 Task: Create a task  Upgrade and migrate company project management to a cloud-based solution , assign it to team member softage.1@softage.net in the project AgileNexus and update the status of the task to  On Track  , set the priority of the task to High
Action: Mouse moved to (61, 256)
Screenshot: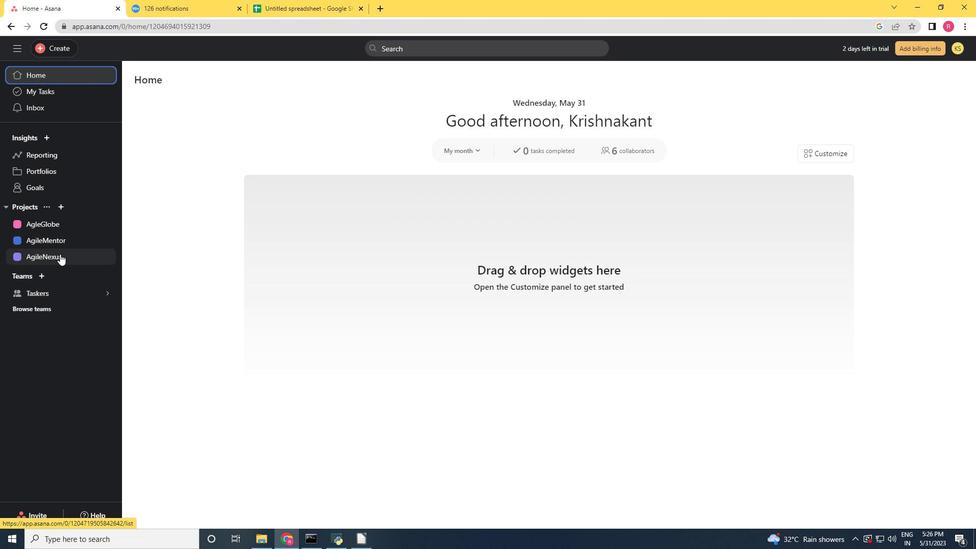 
Action: Mouse pressed left at (61, 256)
Screenshot: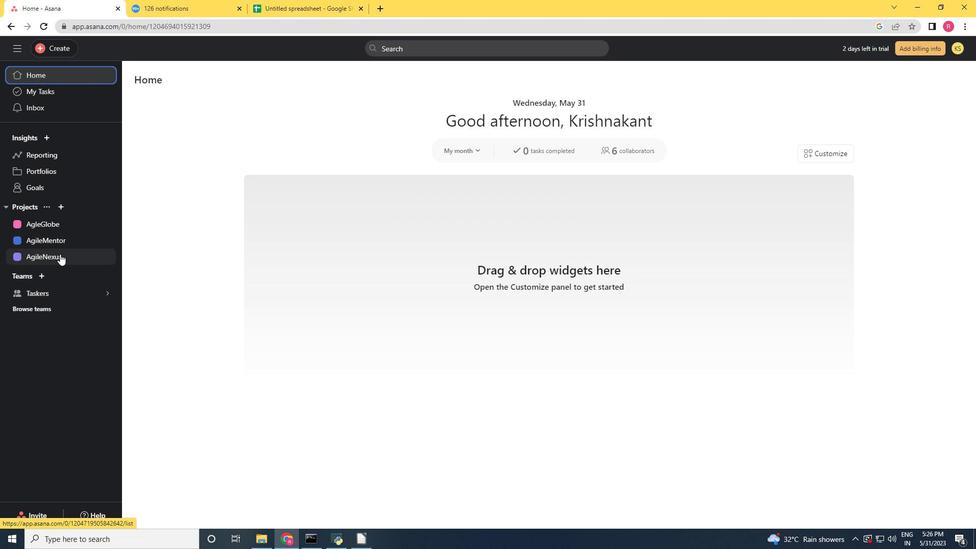 
Action: Mouse moved to (56, 45)
Screenshot: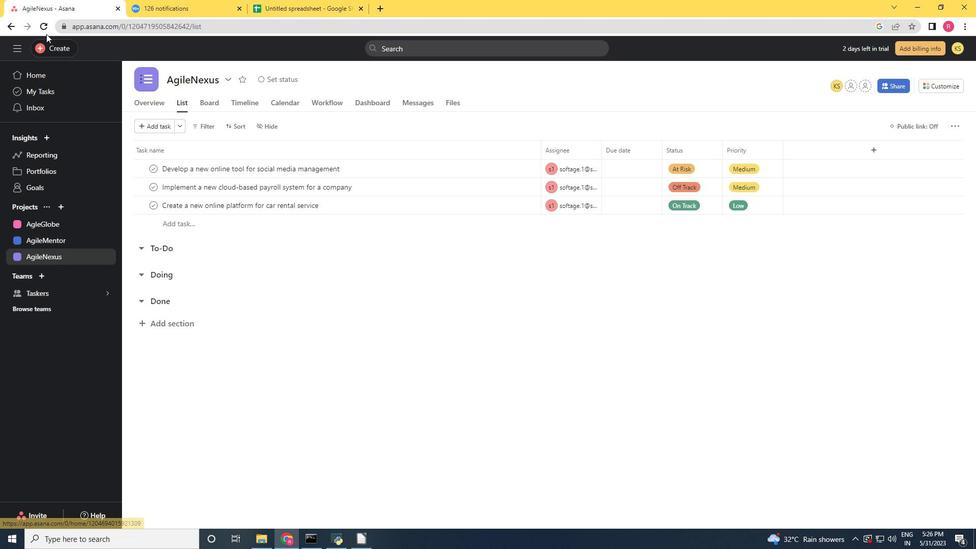 
Action: Mouse pressed left at (56, 45)
Screenshot: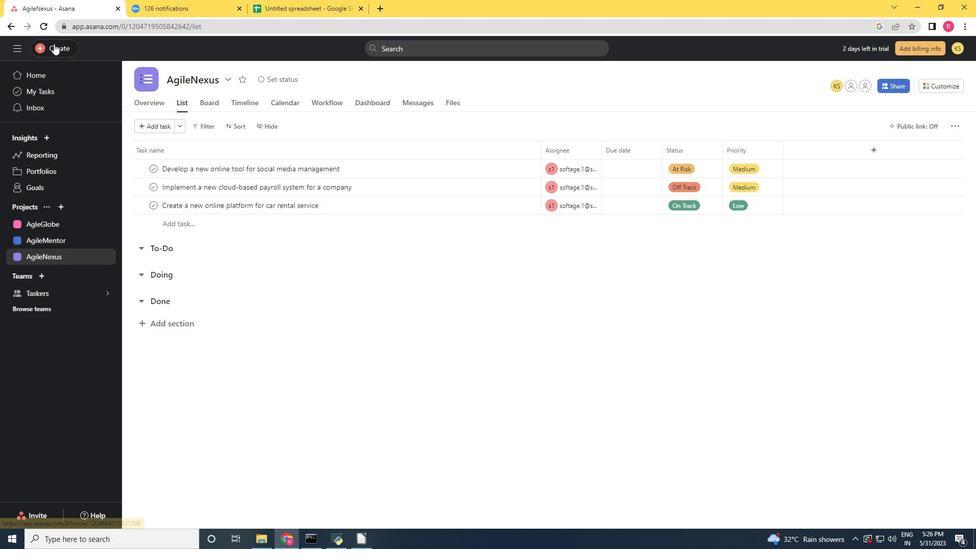
Action: Mouse moved to (108, 51)
Screenshot: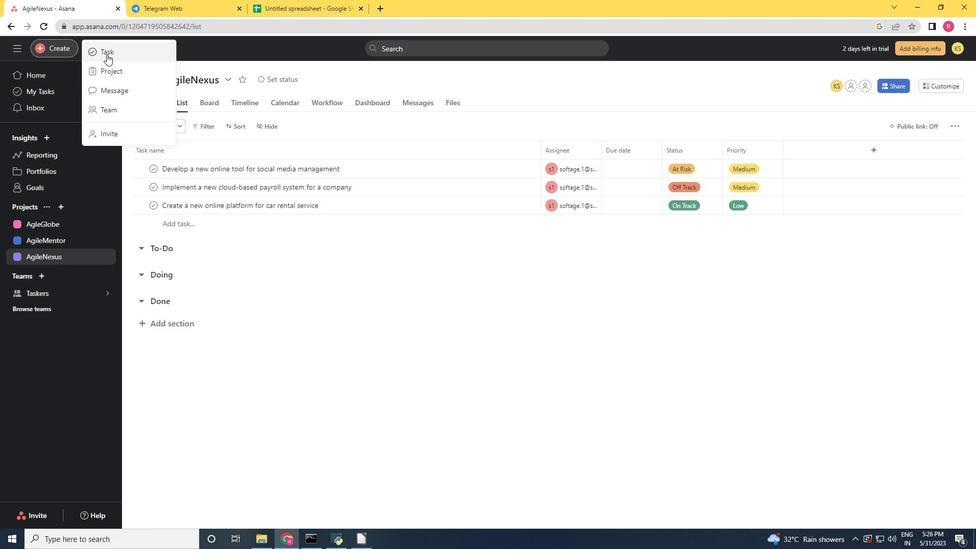 
Action: Mouse pressed left at (108, 51)
Screenshot: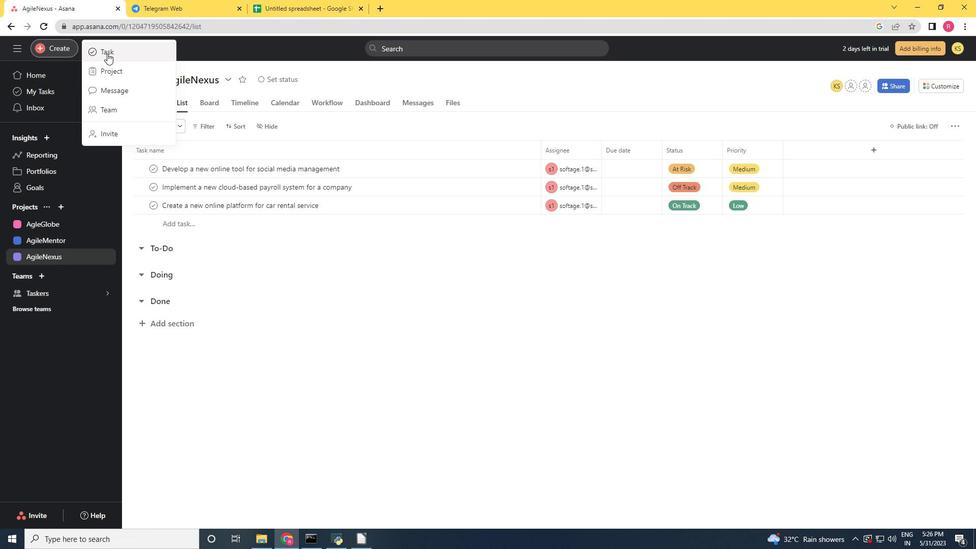 
Action: Key pressed <Key.shift>Upgrade<Key.space>and<Key.space>migrate<Key.space>company<Key.space>project<Key.space>managema==<Key.backspace><Key.backspace><Key.backspace>ent<Key.space>to<Key.space>a<Key.space>cloud<Key.space><Key.backspace>-based<Key.space>solution
Screenshot: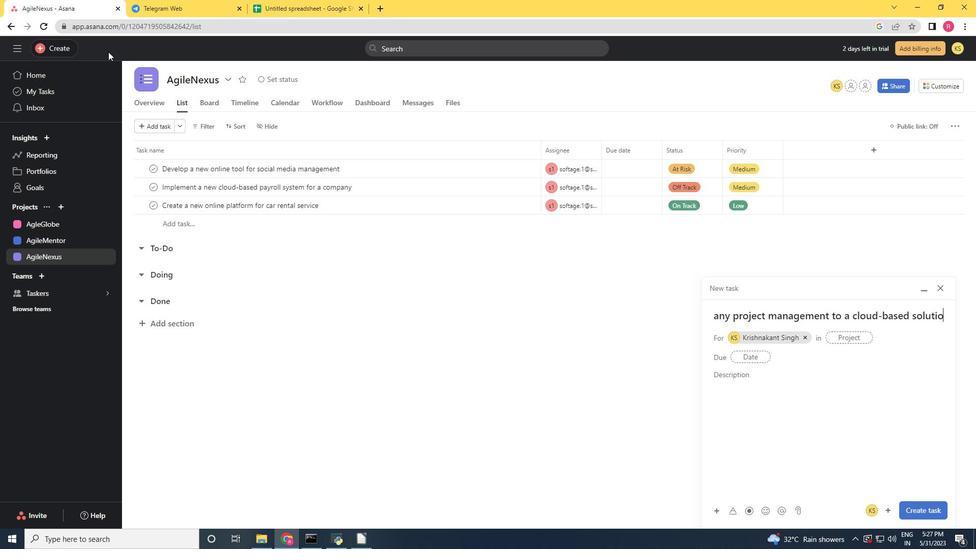 
Action: Mouse moved to (792, 336)
Screenshot: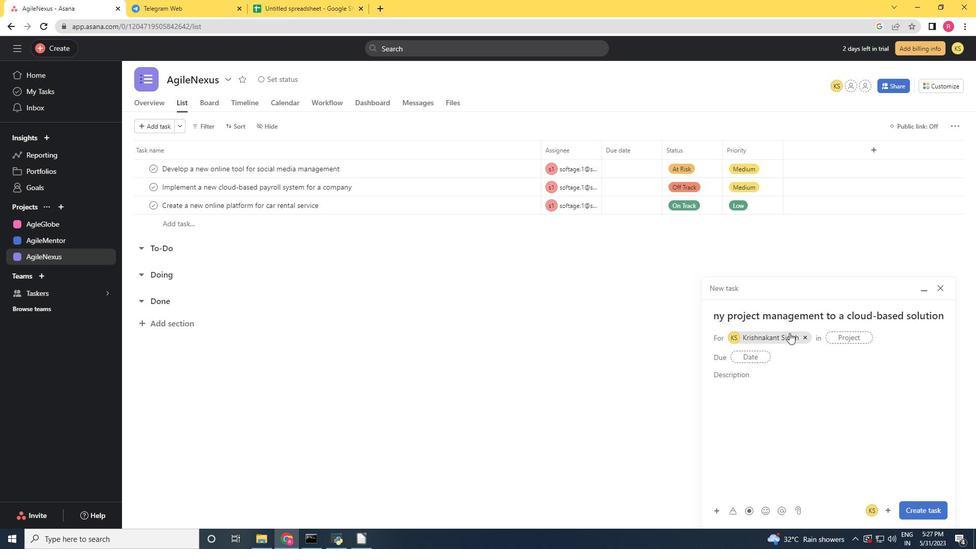 
Action: Mouse pressed left at (792, 336)
Screenshot: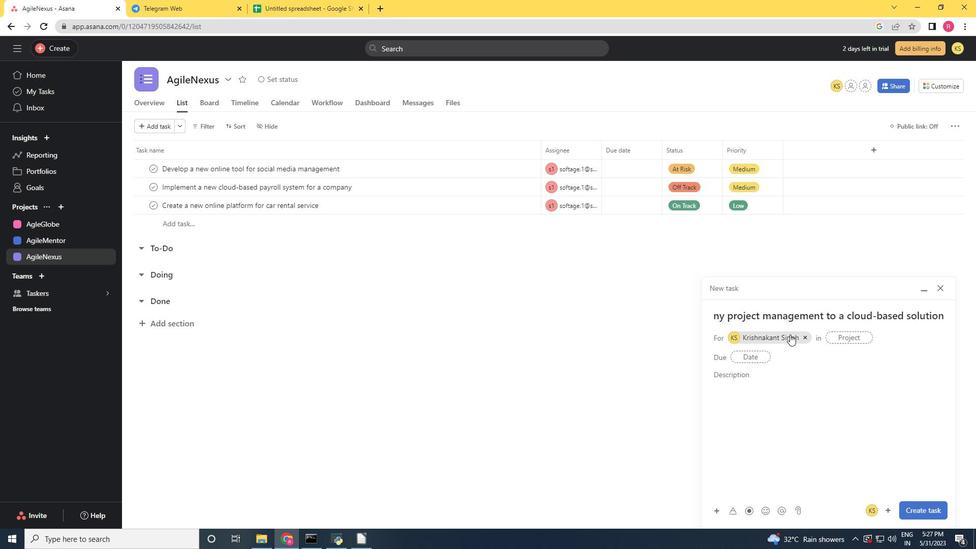 
Action: Mouse moved to (673, 351)
Screenshot: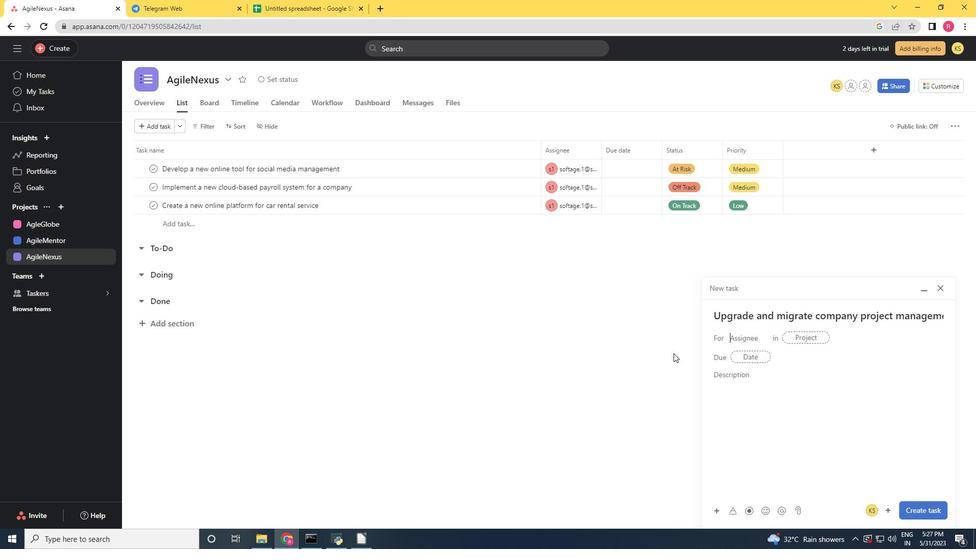 
Action: Key pressed softage,1<Key.shift>@softage.net
Screenshot: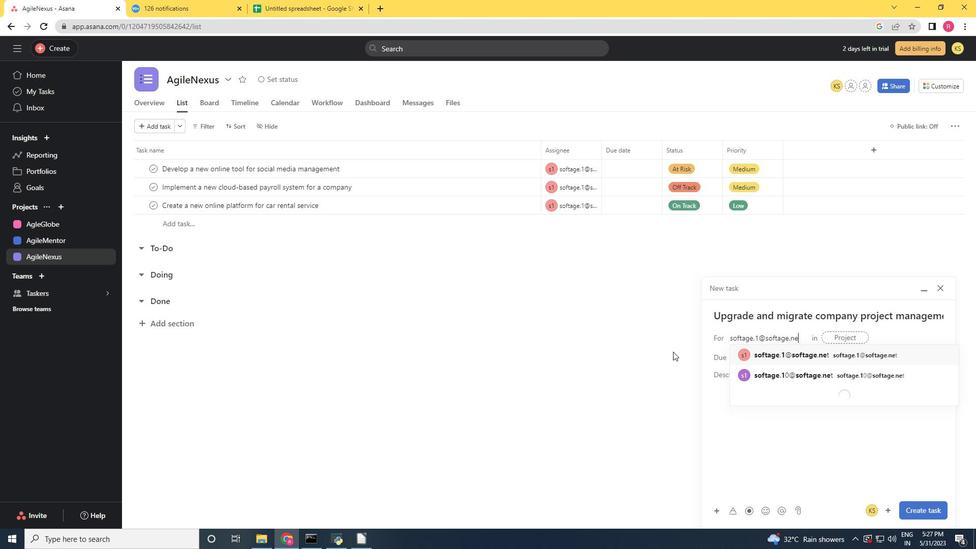 
Action: Mouse moved to (837, 351)
Screenshot: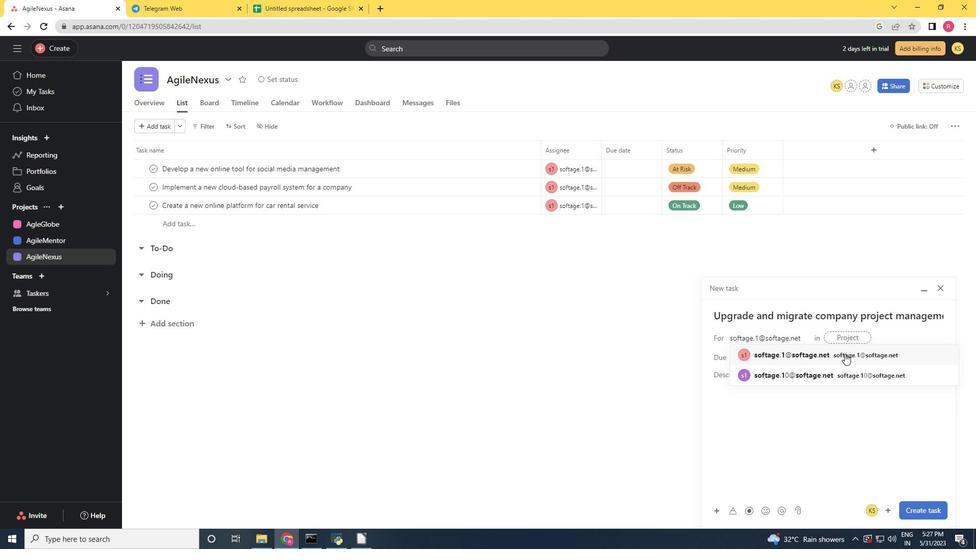 
Action: Mouse pressed left at (837, 351)
Screenshot: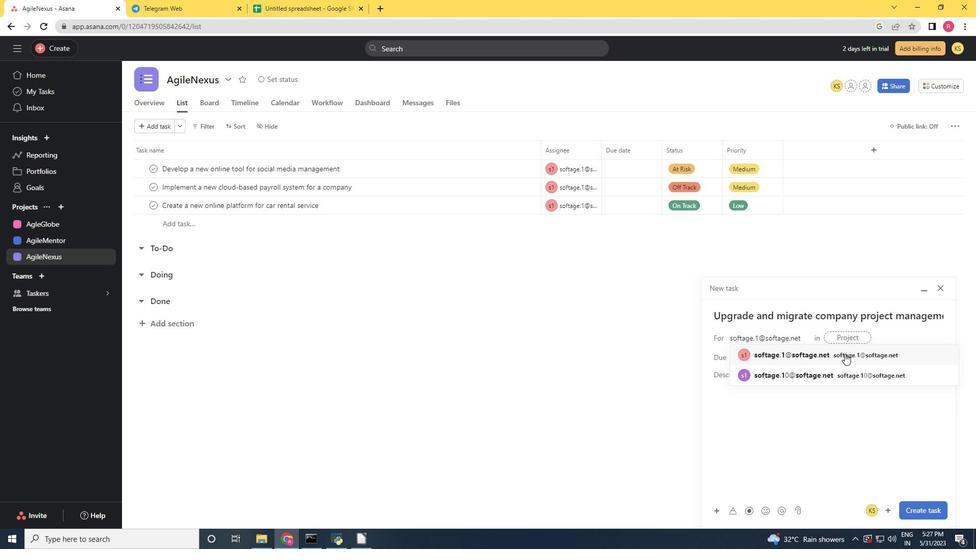 
Action: Mouse moved to (687, 349)
Screenshot: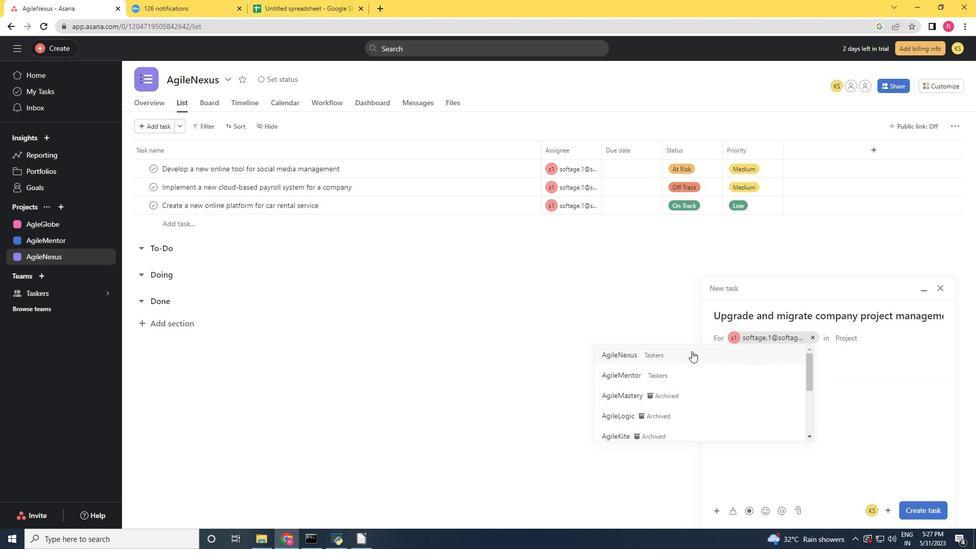 
Action: Mouse pressed left at (687, 349)
Screenshot: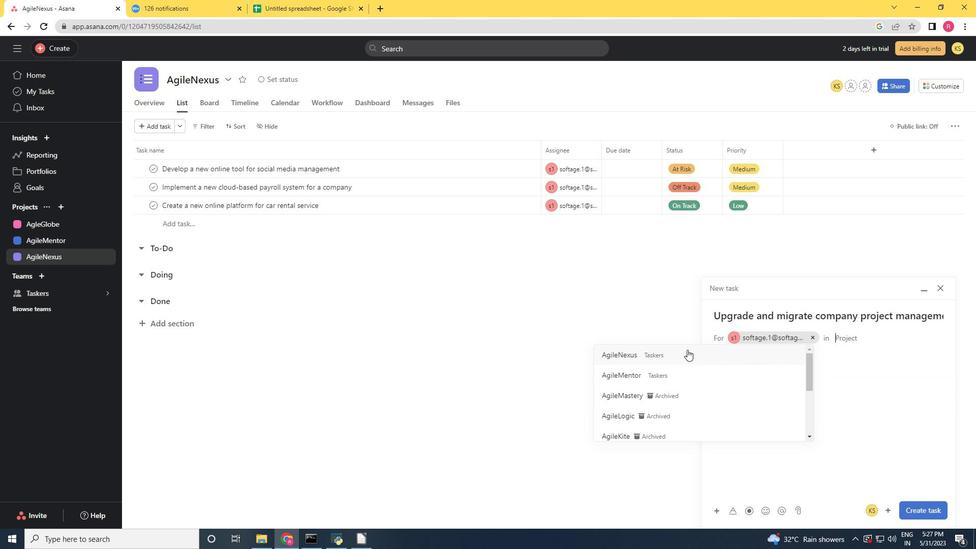 
Action: Mouse moved to (765, 374)
Screenshot: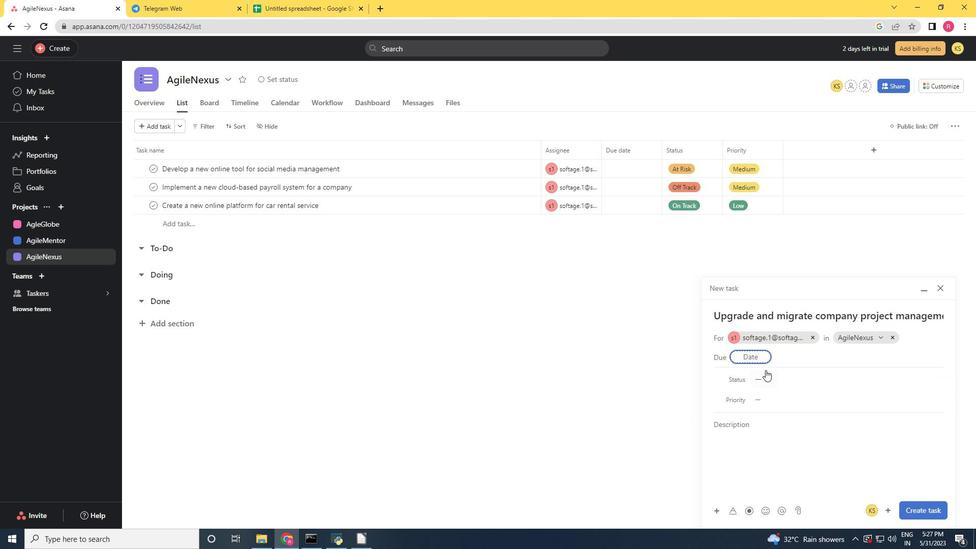
Action: Mouse pressed left at (765, 374)
Screenshot: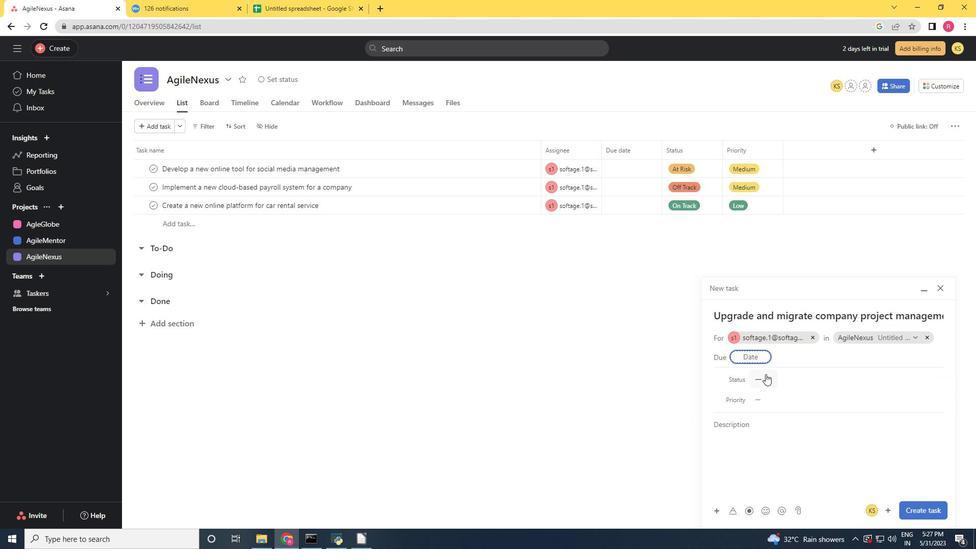 
Action: Mouse moved to (787, 409)
Screenshot: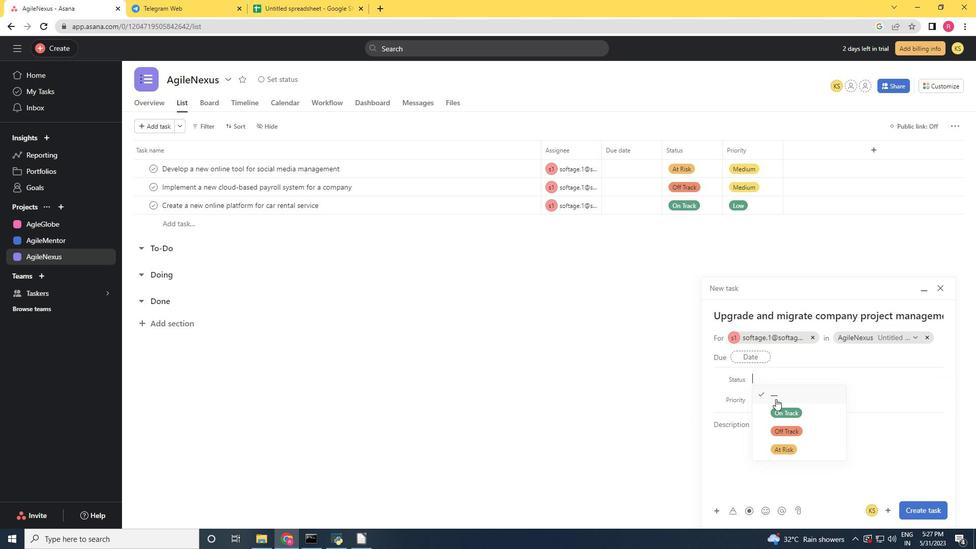 
Action: Mouse pressed left at (787, 409)
Screenshot: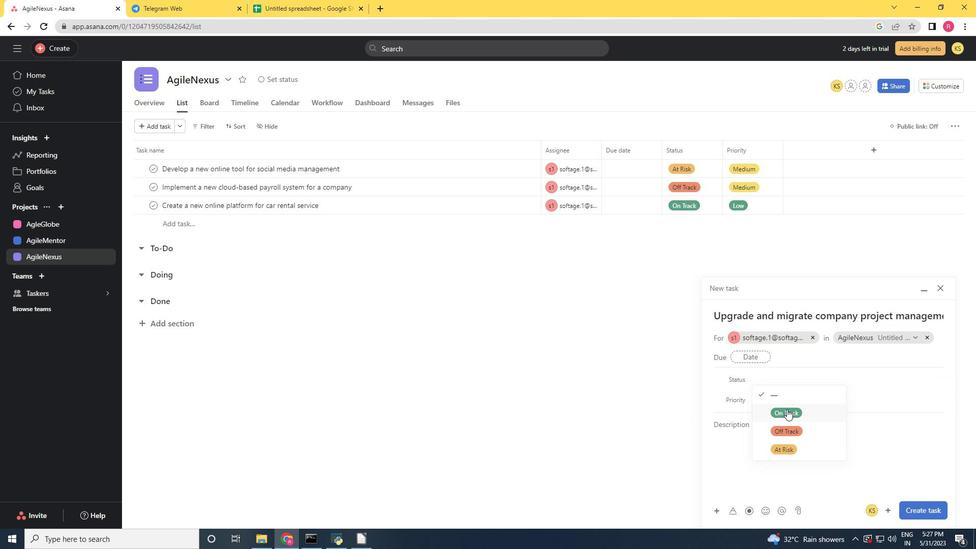 
Action: Mouse moved to (763, 404)
Screenshot: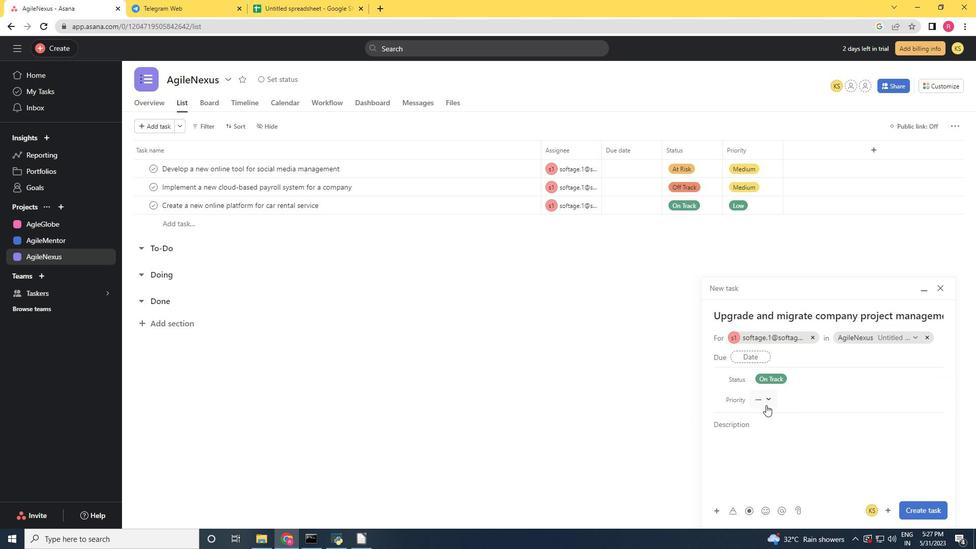 
Action: Mouse pressed left at (763, 404)
Screenshot: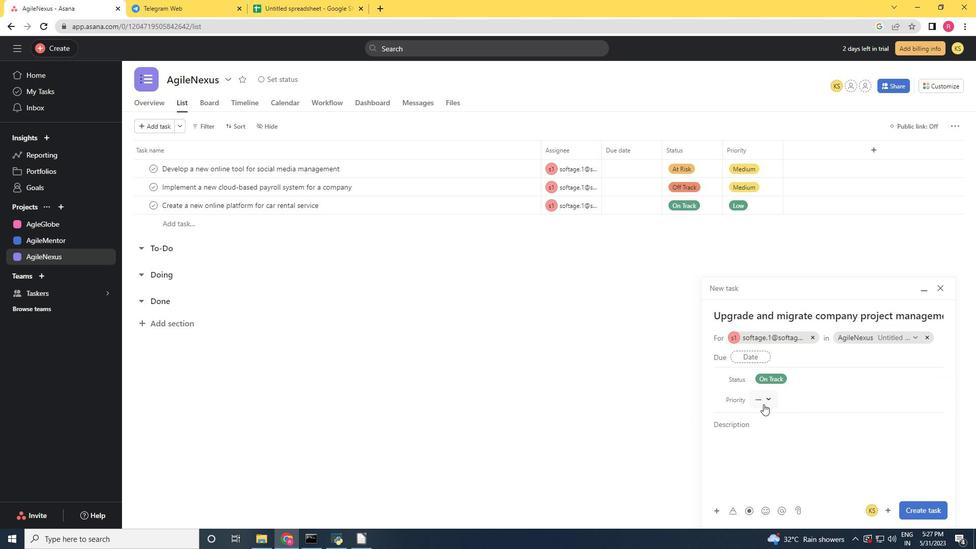 
Action: Mouse moved to (788, 426)
Screenshot: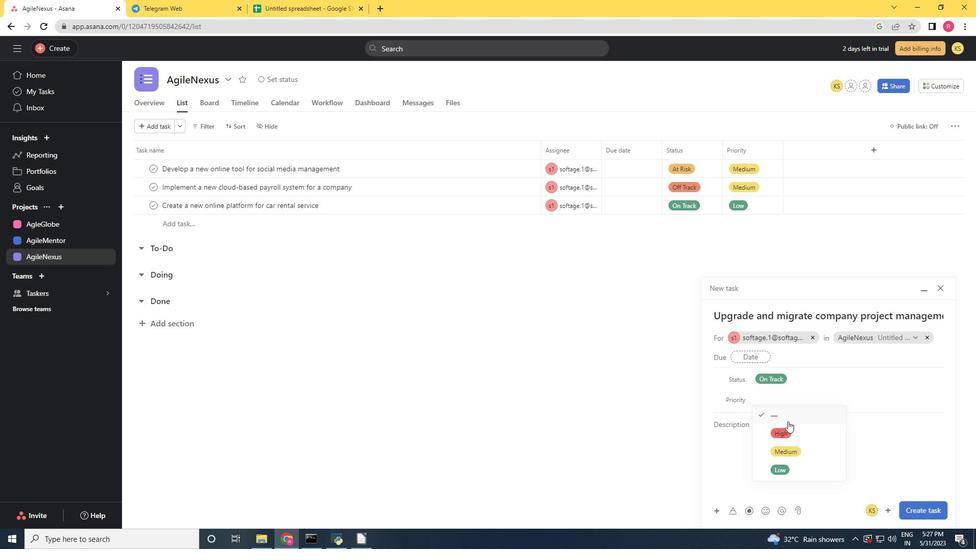 
Action: Mouse pressed left at (788, 426)
Screenshot: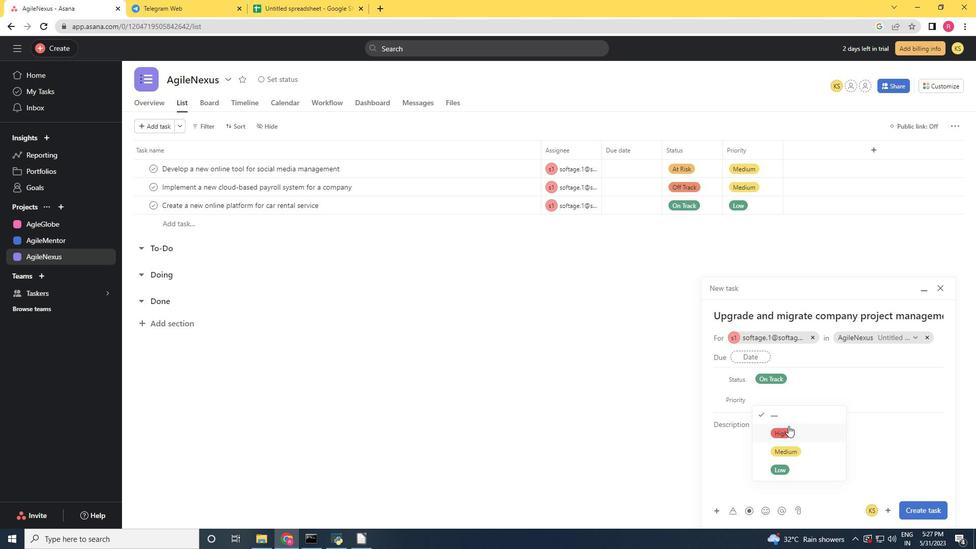 
Action: Mouse moved to (912, 512)
Screenshot: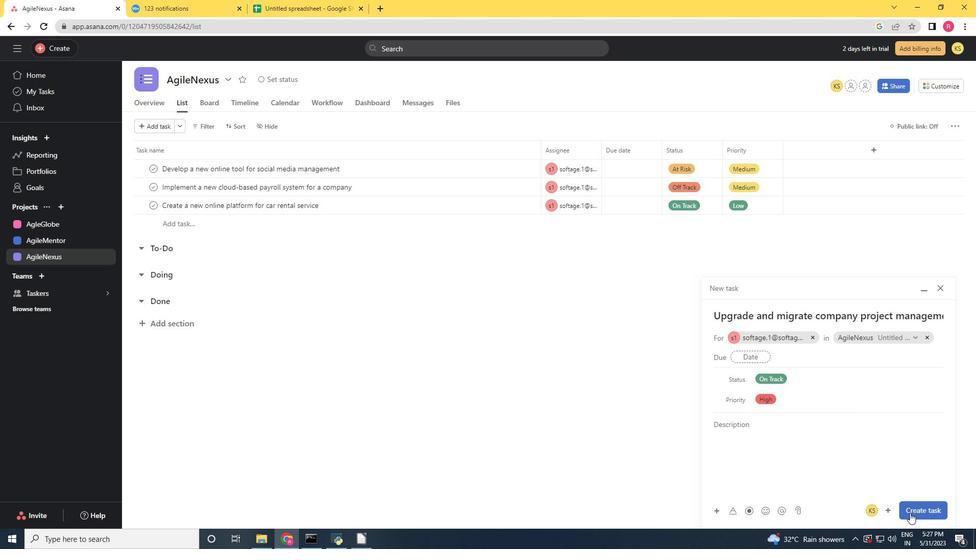 
Action: Mouse pressed left at (912, 512)
Screenshot: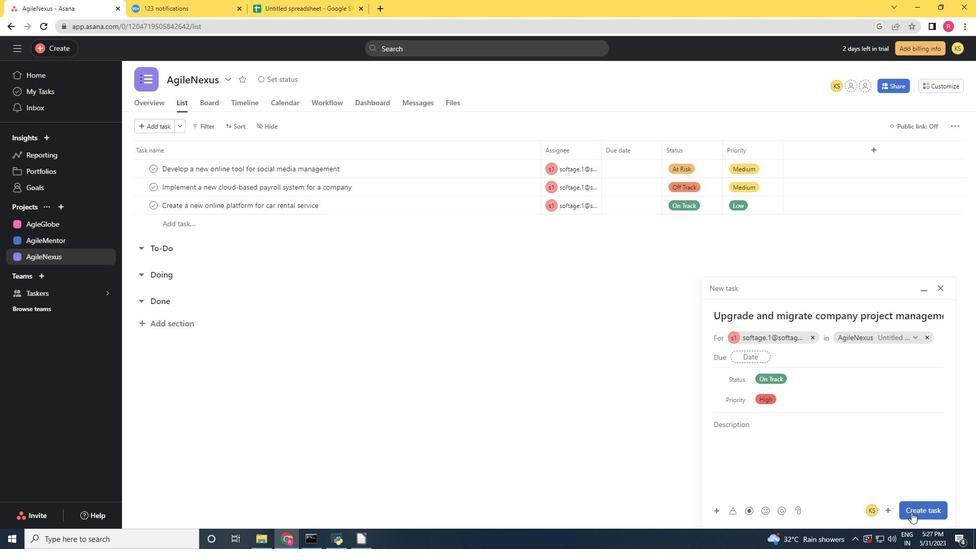 
Action: Mouse moved to (975, 402)
Screenshot: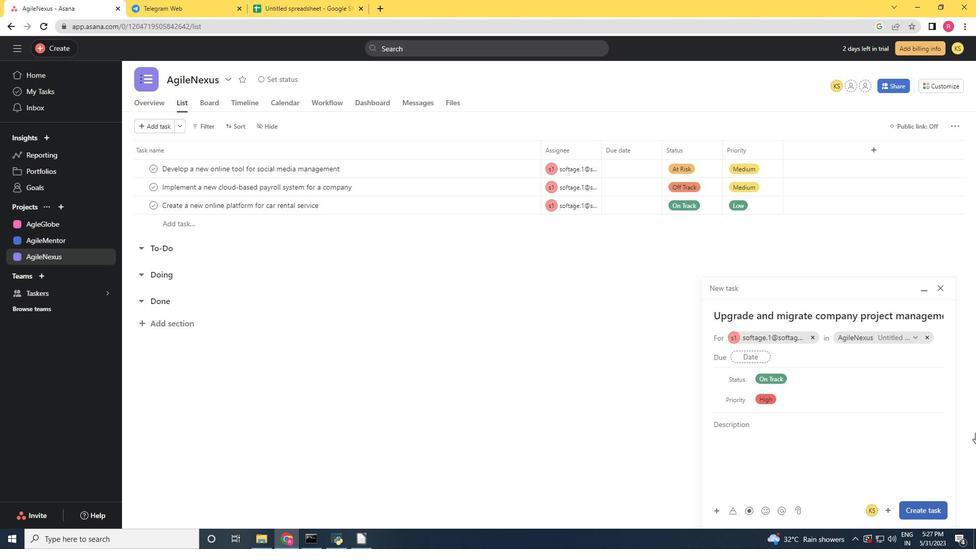 
